 Task: Create a task  Integrate website with a new web content management system (CMS) , assign it to team member softage.4@softage.net in the project AztecTech and update the status of the task to  Off Track , set the priority of the task to Medium
Action: Mouse moved to (66, 50)
Screenshot: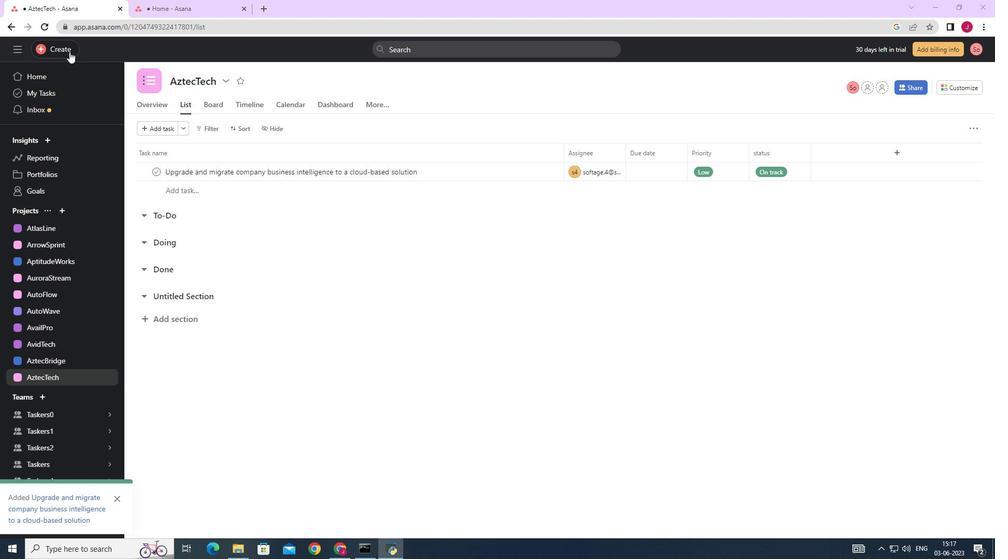 
Action: Mouse pressed left at (66, 50)
Screenshot: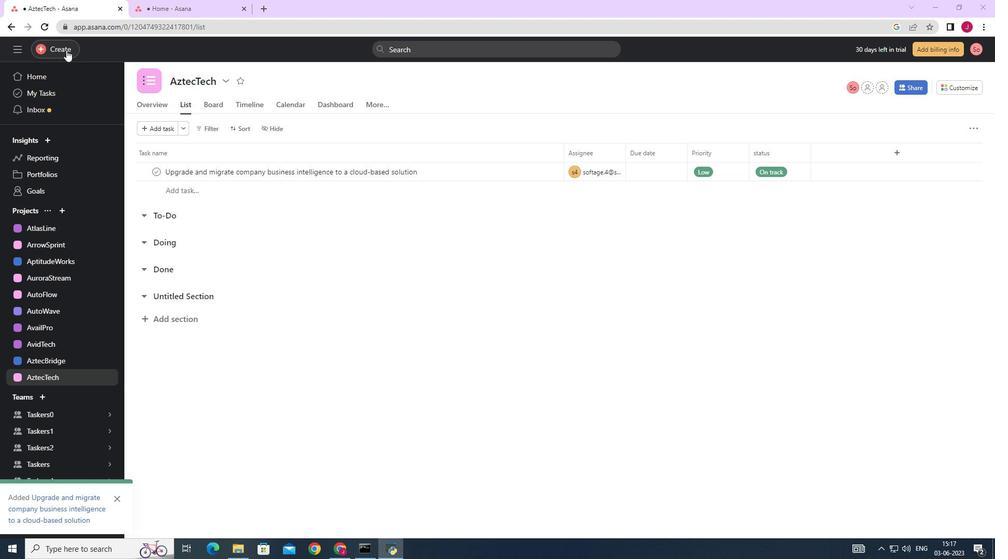 
Action: Mouse moved to (120, 52)
Screenshot: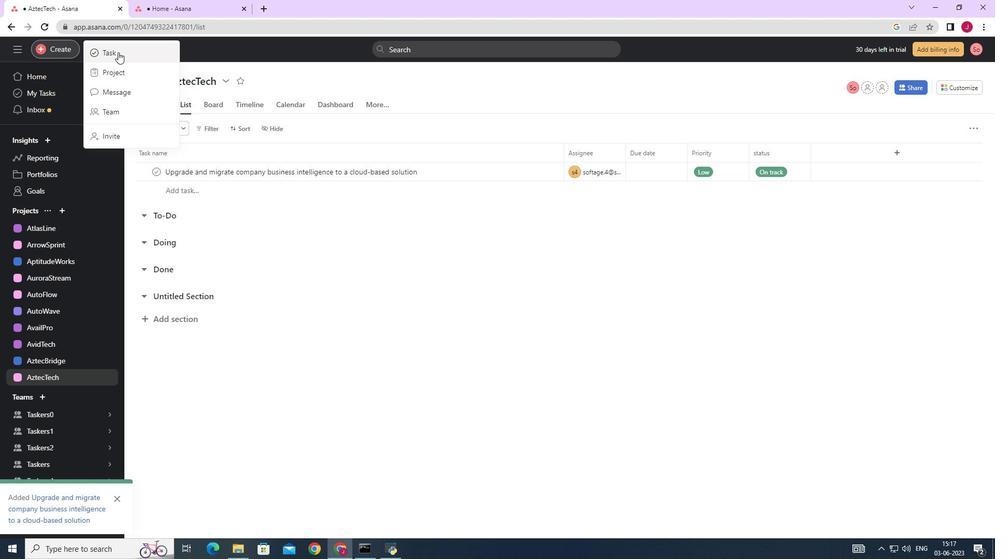 
Action: Mouse pressed left at (120, 52)
Screenshot: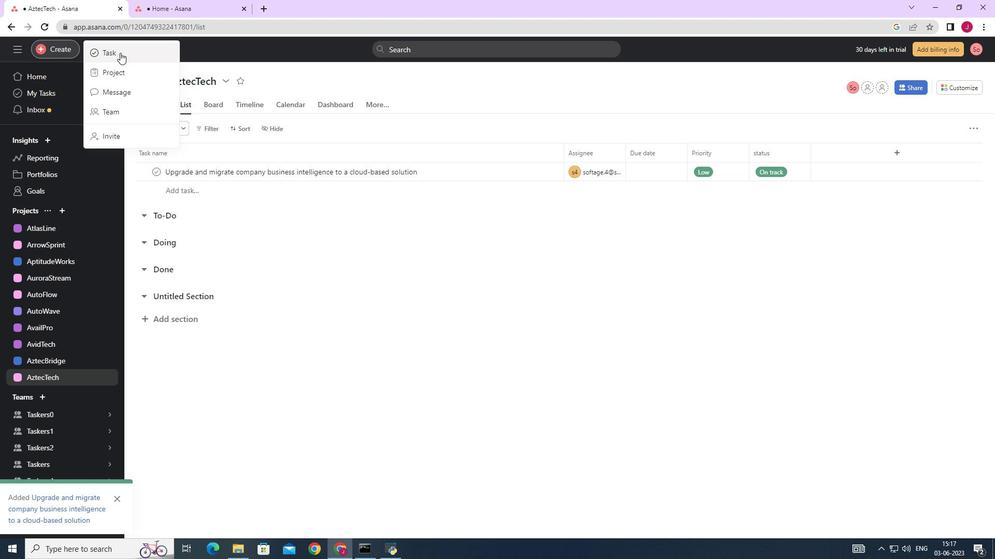 
Action: Mouse moved to (791, 343)
Screenshot: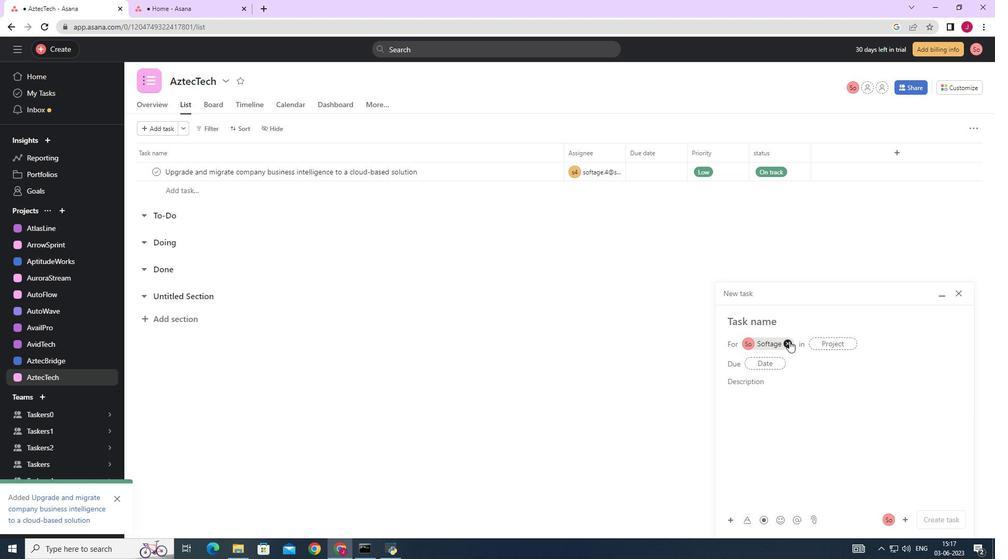 
Action: Mouse pressed left at (791, 343)
Screenshot: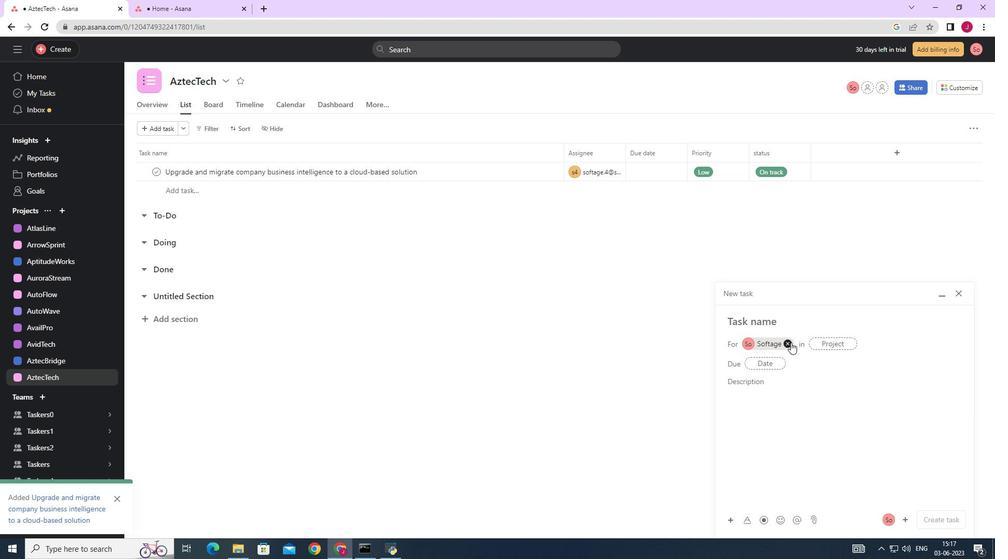 
Action: Mouse moved to (765, 322)
Screenshot: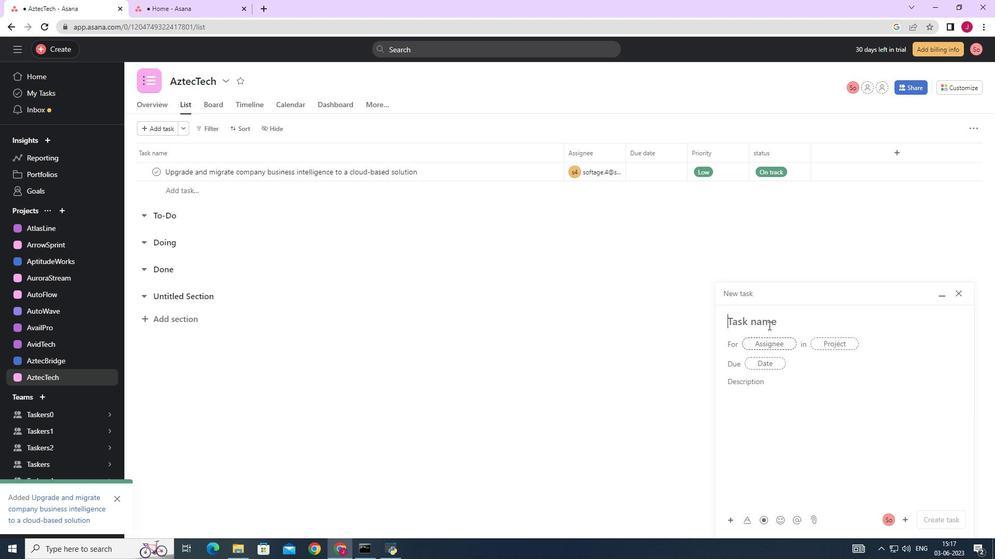 
Action: Key pressed <Key.caps_lock>I<Key.caps_lock>ntegrate<Key.space>website<Key.space>with<Key.space>a<Key.space>new<Key.space>web<Key.space>content<Key.space>management<Key.space>system<Key.space><Key.shift_r>(<Key.caps_lock>CMS<Key.shift_r>)<Key.space>
Screenshot: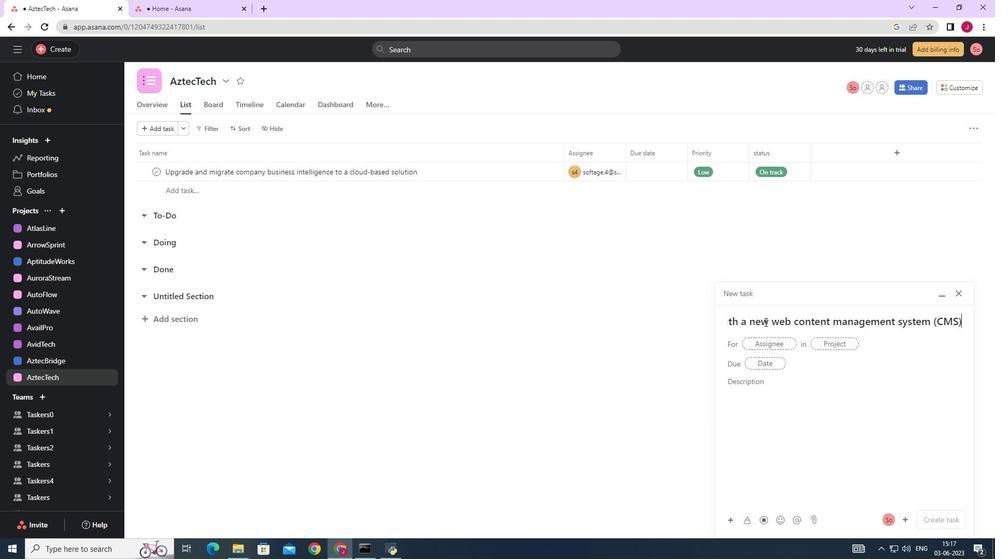 
Action: Mouse moved to (774, 344)
Screenshot: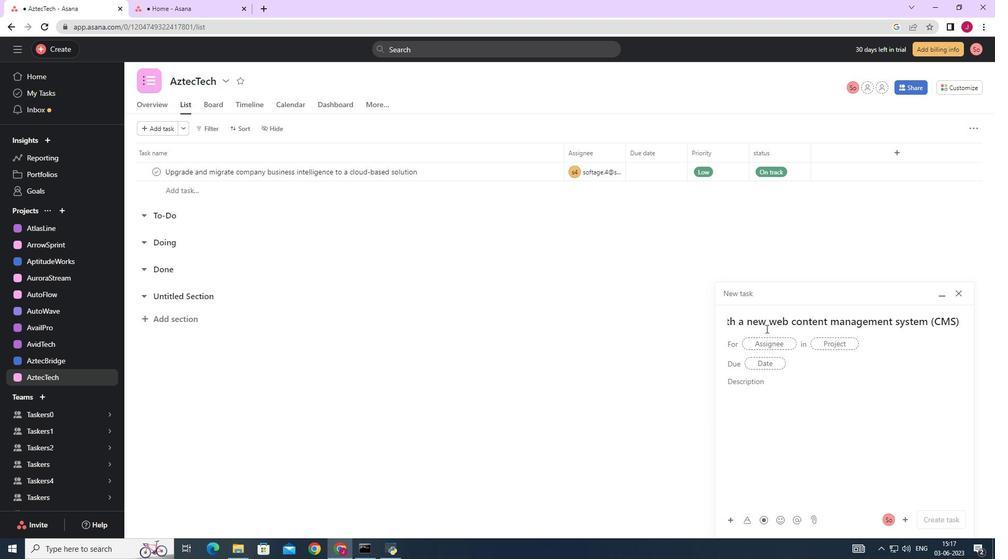 
Action: Mouse pressed left at (774, 344)
Screenshot: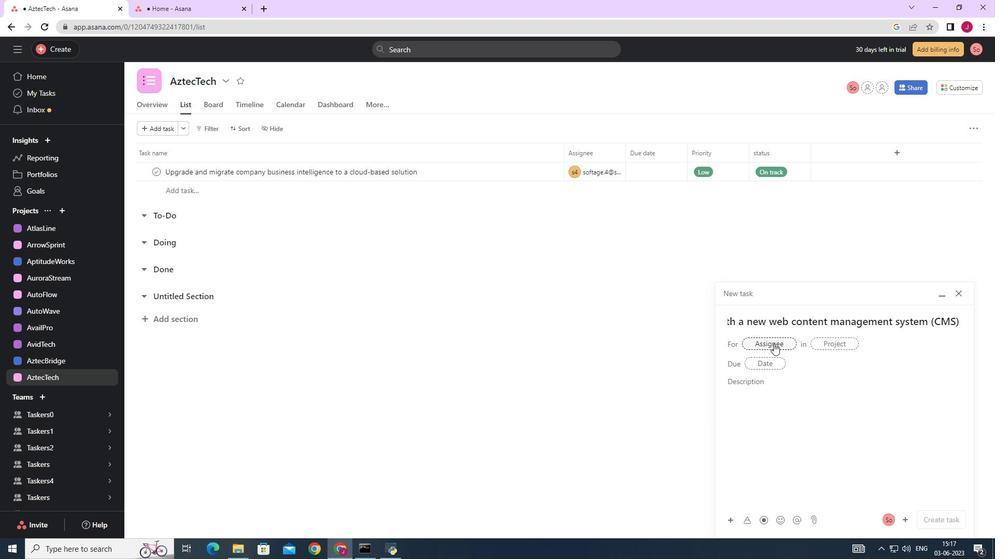 
Action: Key pressed SOFTAGE.4
Screenshot: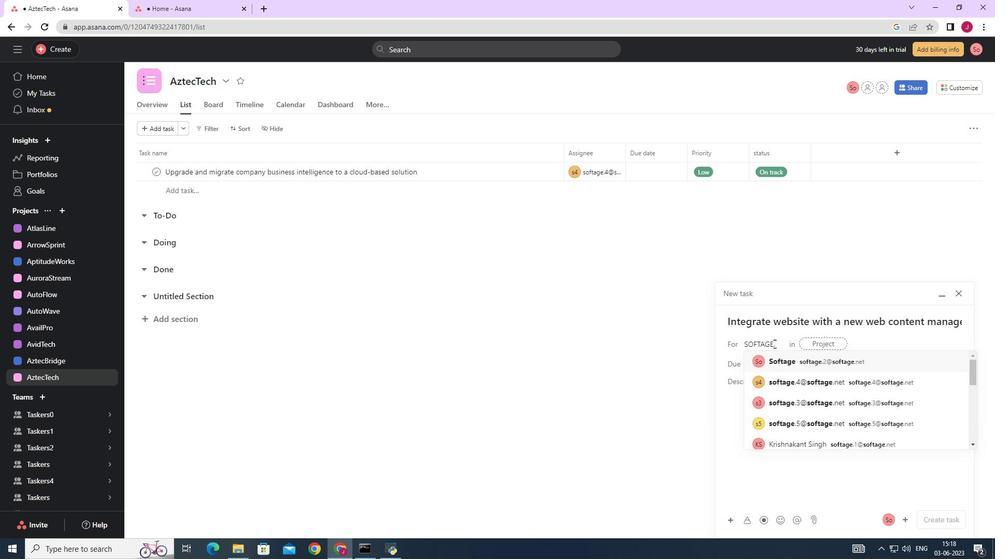 
Action: Mouse moved to (784, 361)
Screenshot: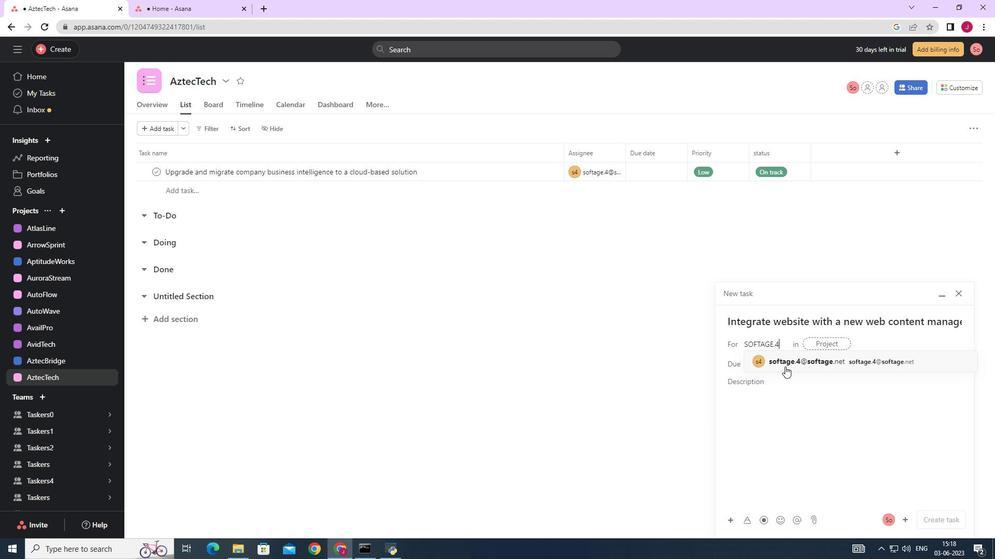 
Action: Mouse pressed left at (784, 361)
Screenshot: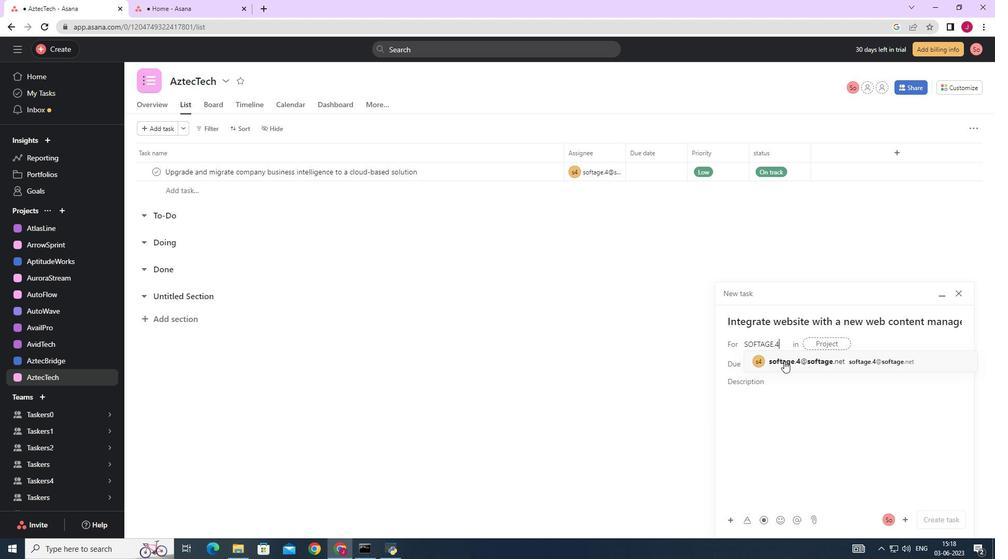 
Action: Mouse moved to (624, 363)
Screenshot: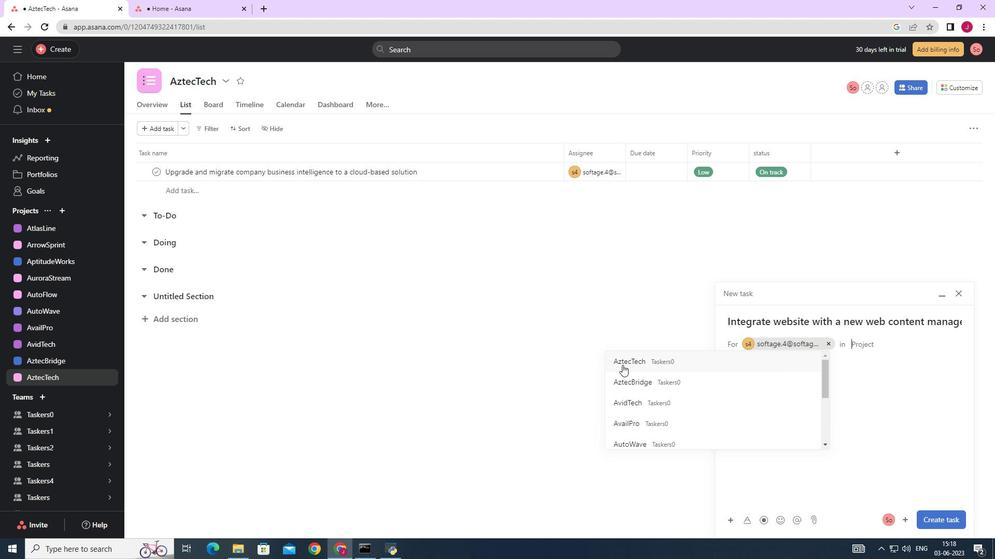 
Action: Mouse pressed left at (624, 363)
Screenshot: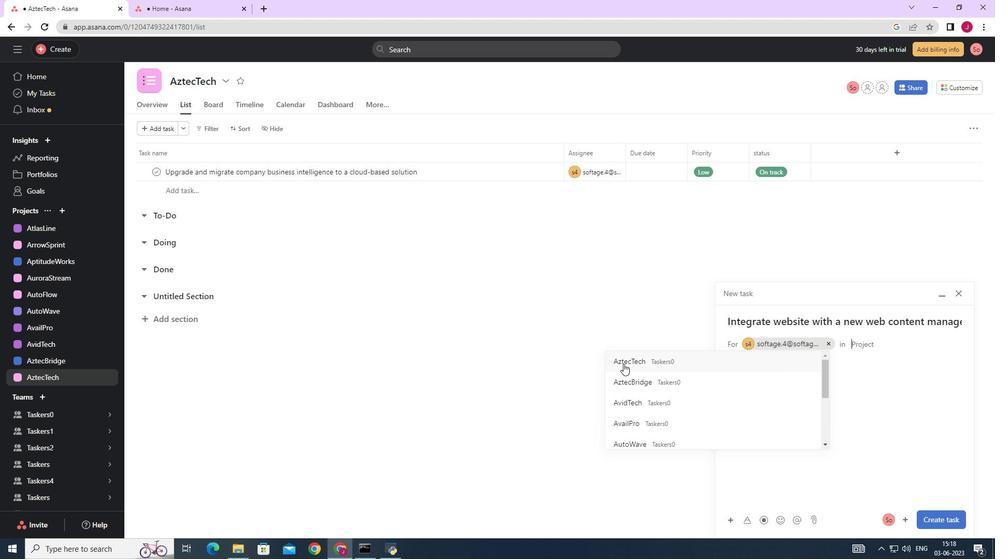 
Action: Mouse moved to (778, 382)
Screenshot: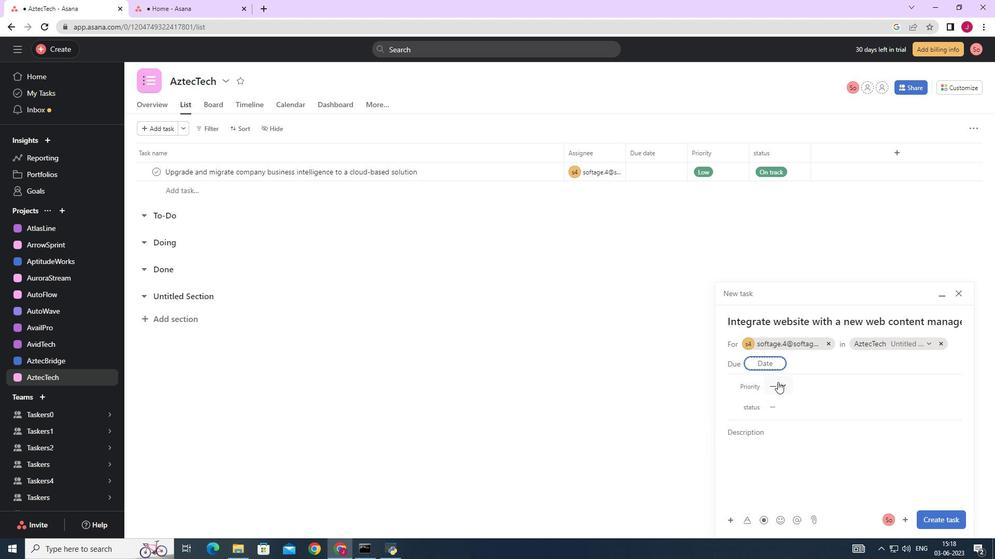 
Action: Mouse pressed left at (778, 382)
Screenshot: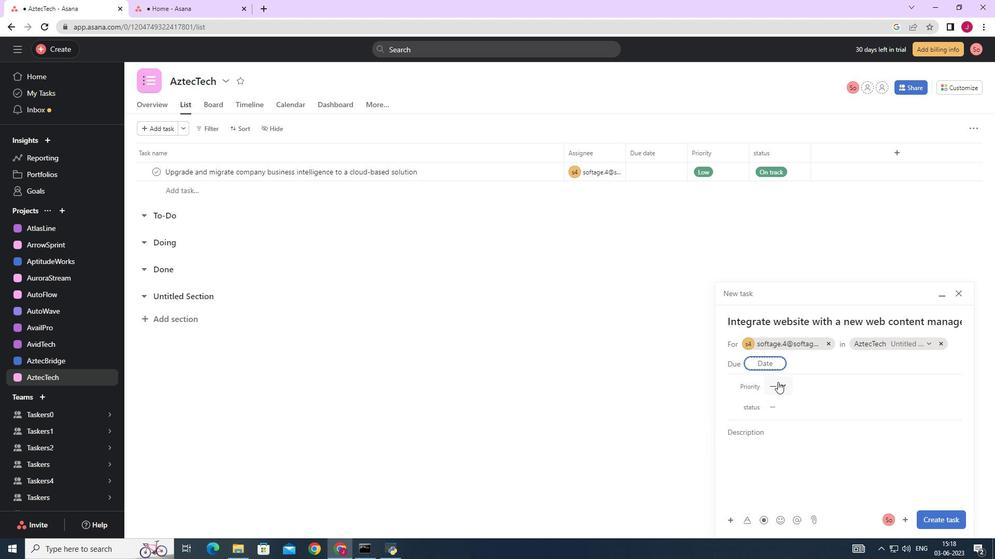 
Action: Mouse moved to (804, 441)
Screenshot: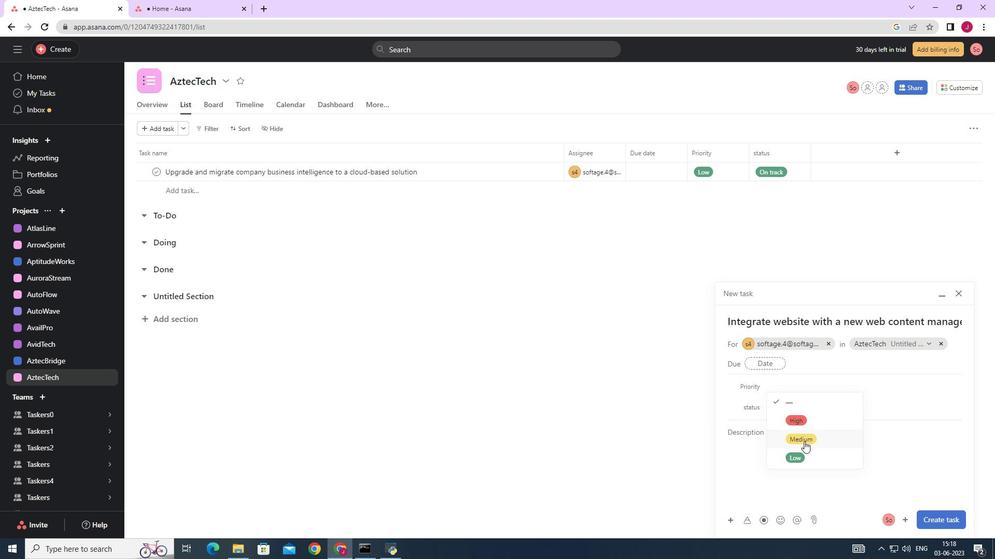 
Action: Mouse pressed left at (804, 441)
Screenshot: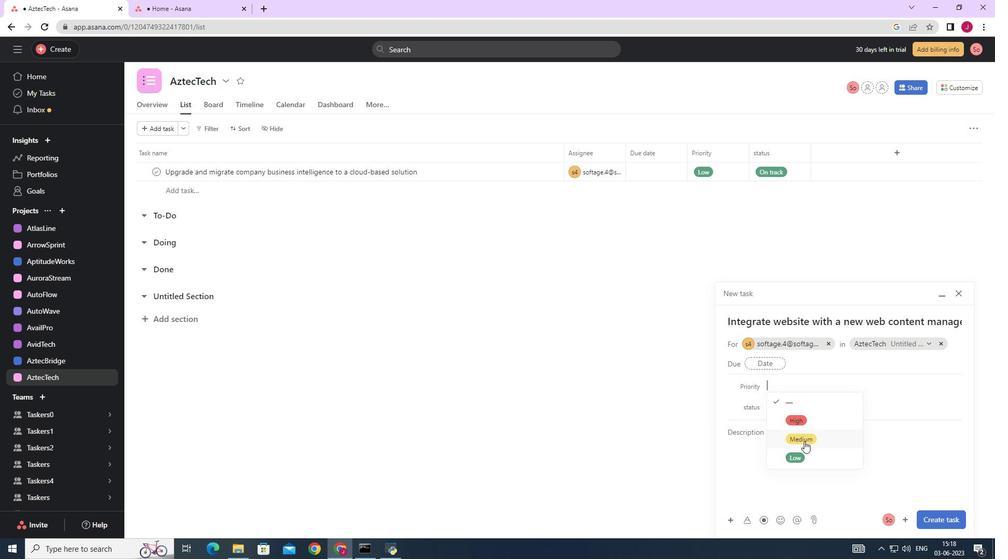 
Action: Mouse moved to (779, 399)
Screenshot: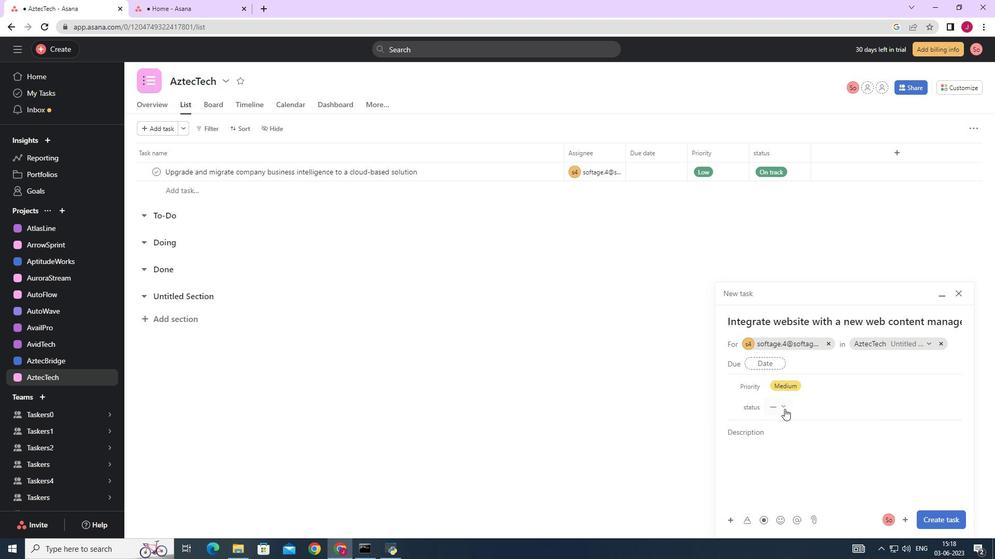 
Action: Mouse pressed left at (779, 399)
Screenshot: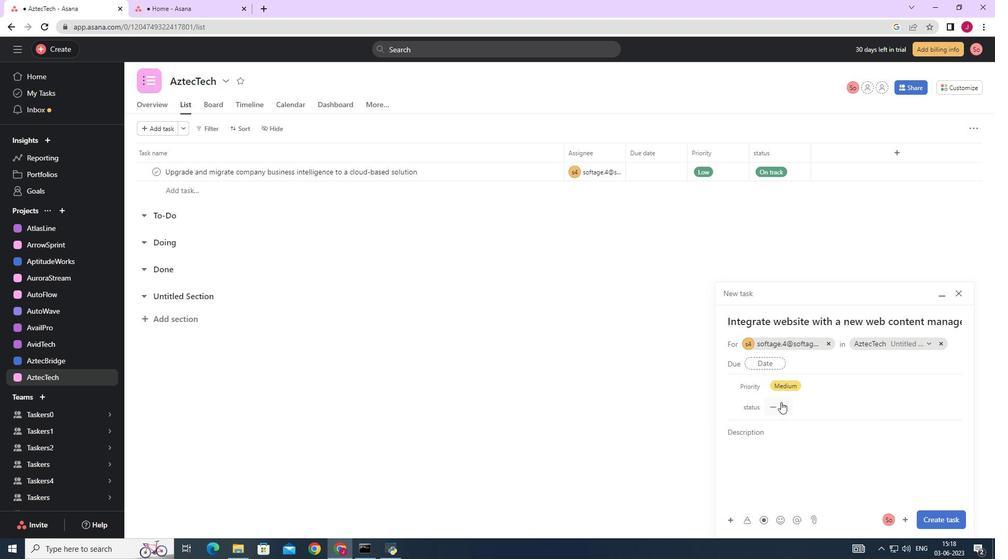 
Action: Mouse moved to (806, 456)
Screenshot: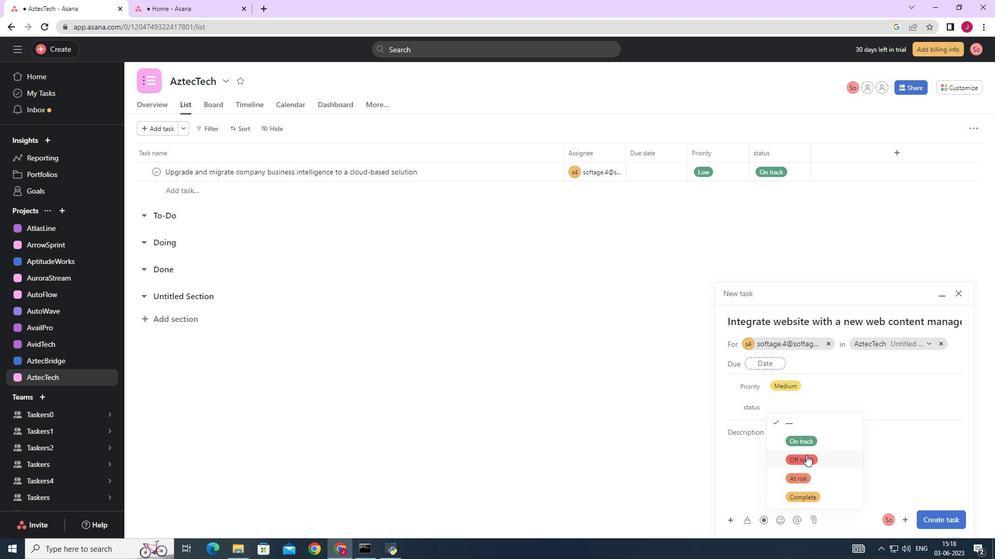 
Action: Mouse pressed left at (806, 456)
Screenshot: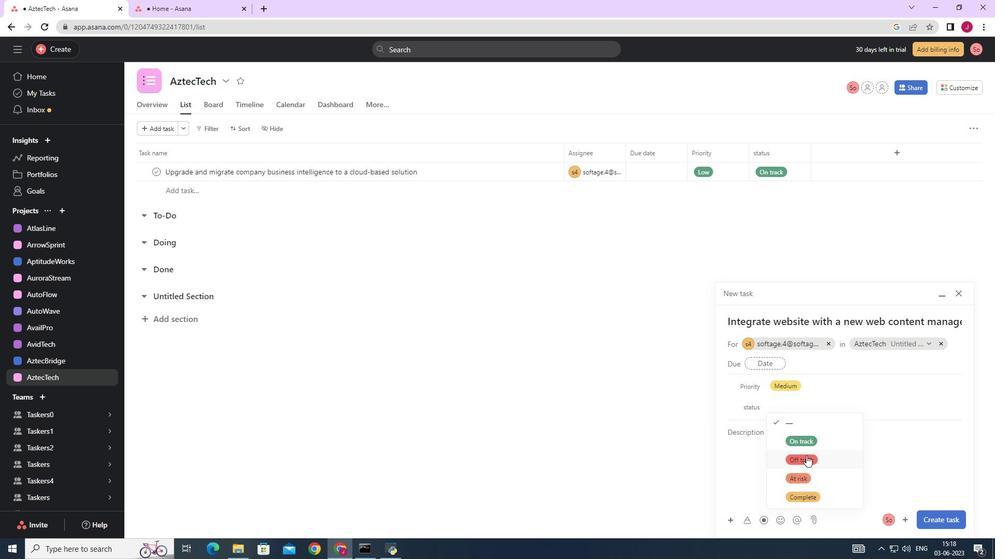 
Action: Mouse moved to (944, 520)
Screenshot: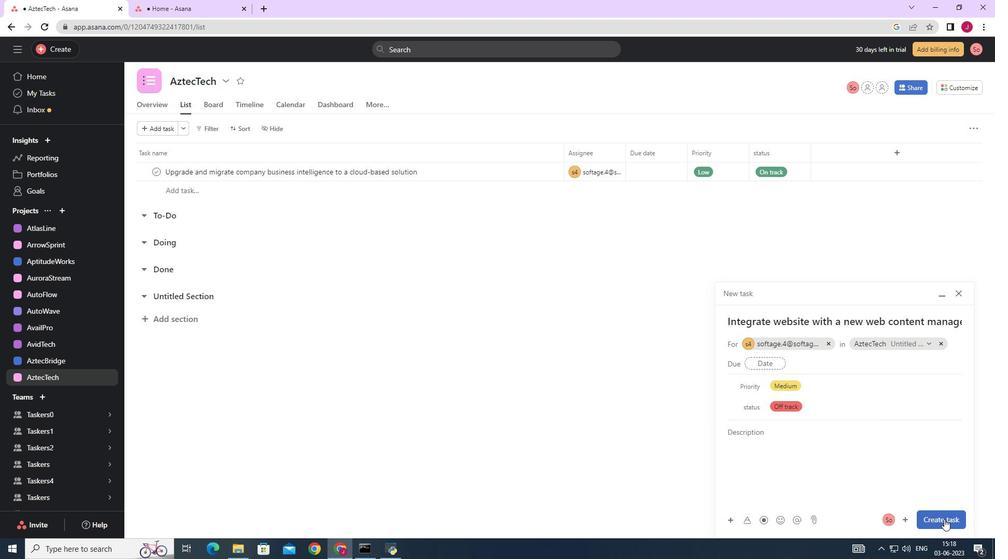 
Action: Mouse pressed left at (944, 520)
Screenshot: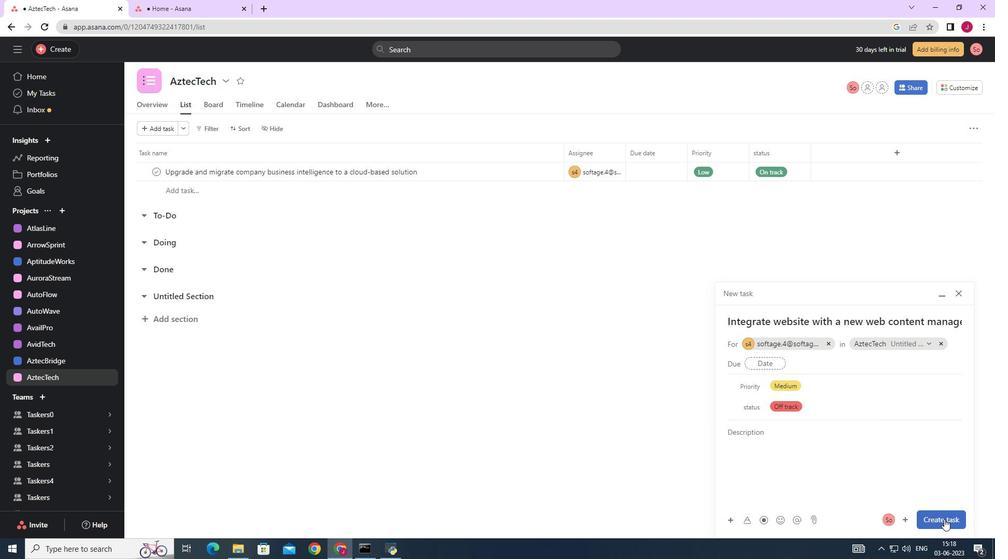 
Action: Mouse moved to (871, 447)
Screenshot: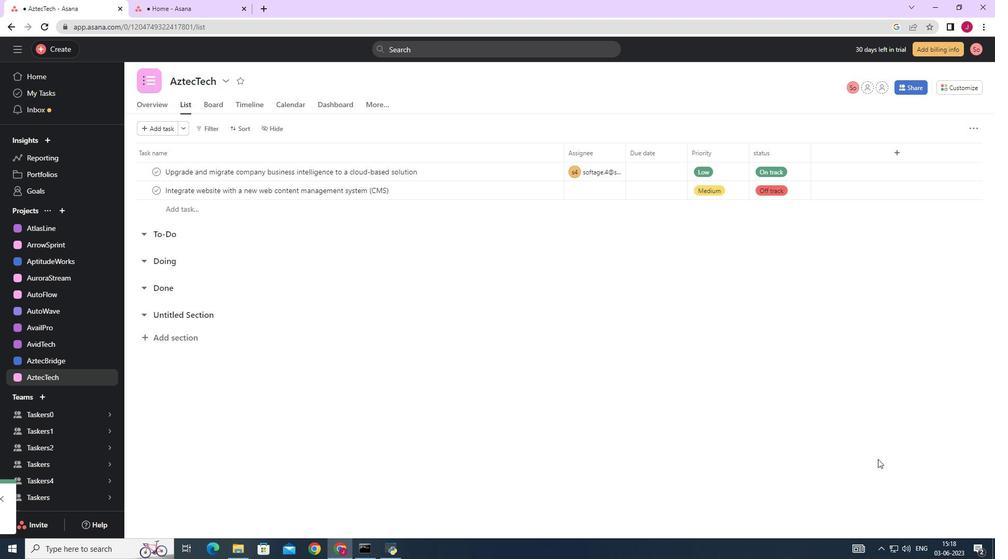 
